 Task: Add Wines Til Friday Chardonnay to the cart.
Action: Mouse moved to (841, 274)
Screenshot: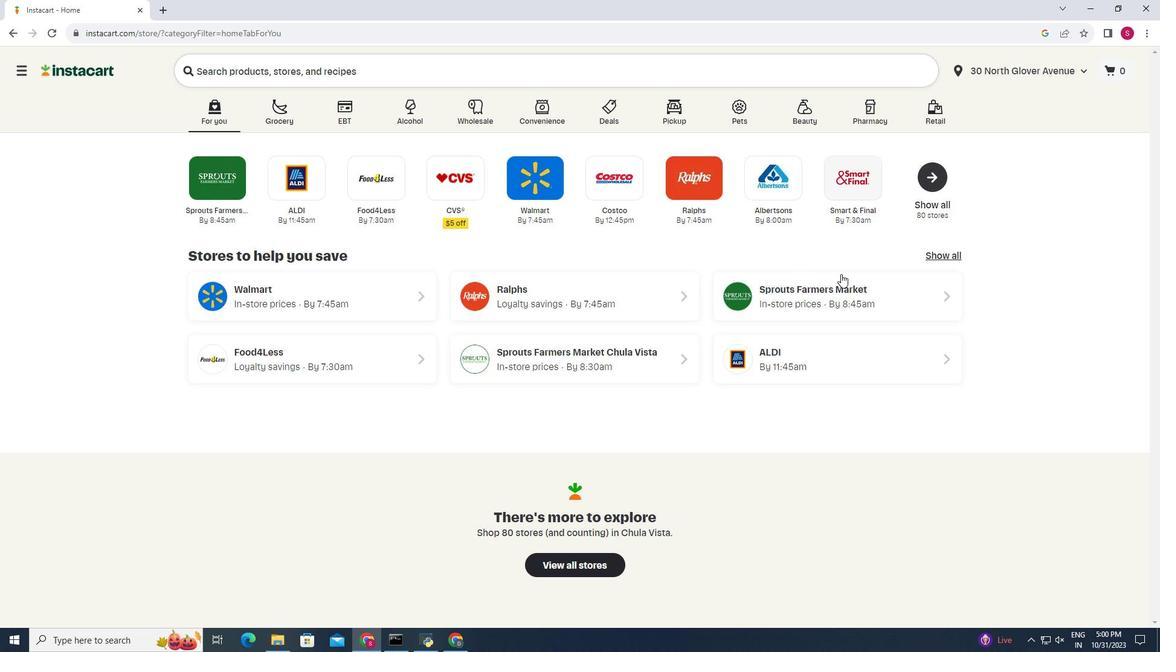 
Action: Mouse pressed left at (841, 274)
Screenshot: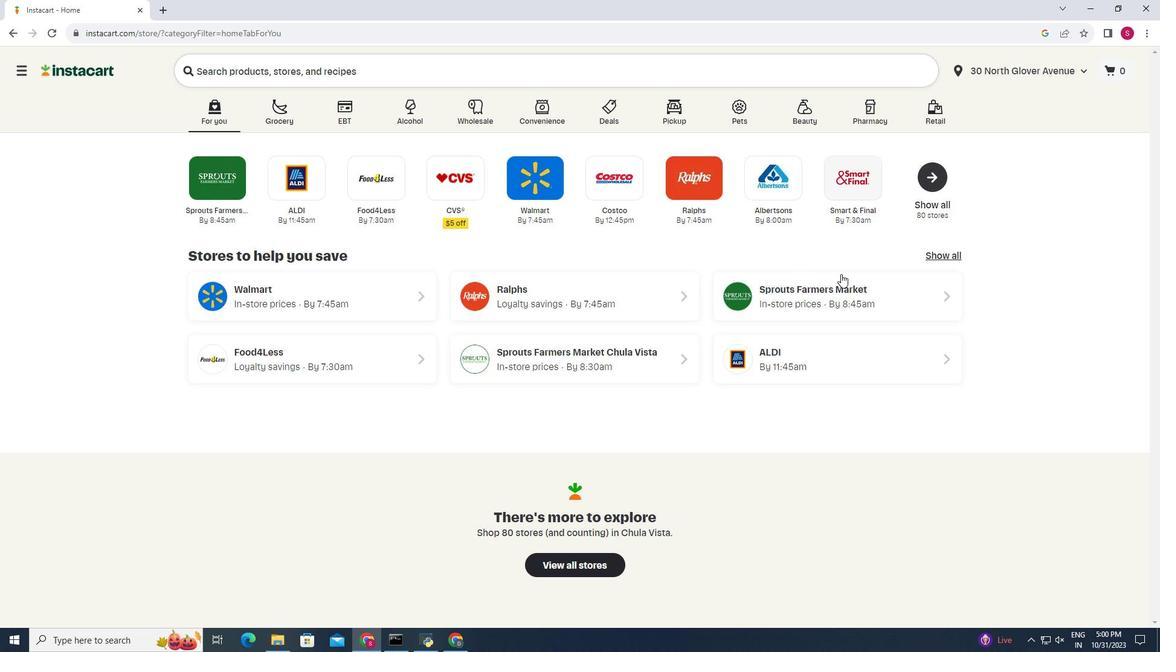 
Action: Mouse moved to (44, 572)
Screenshot: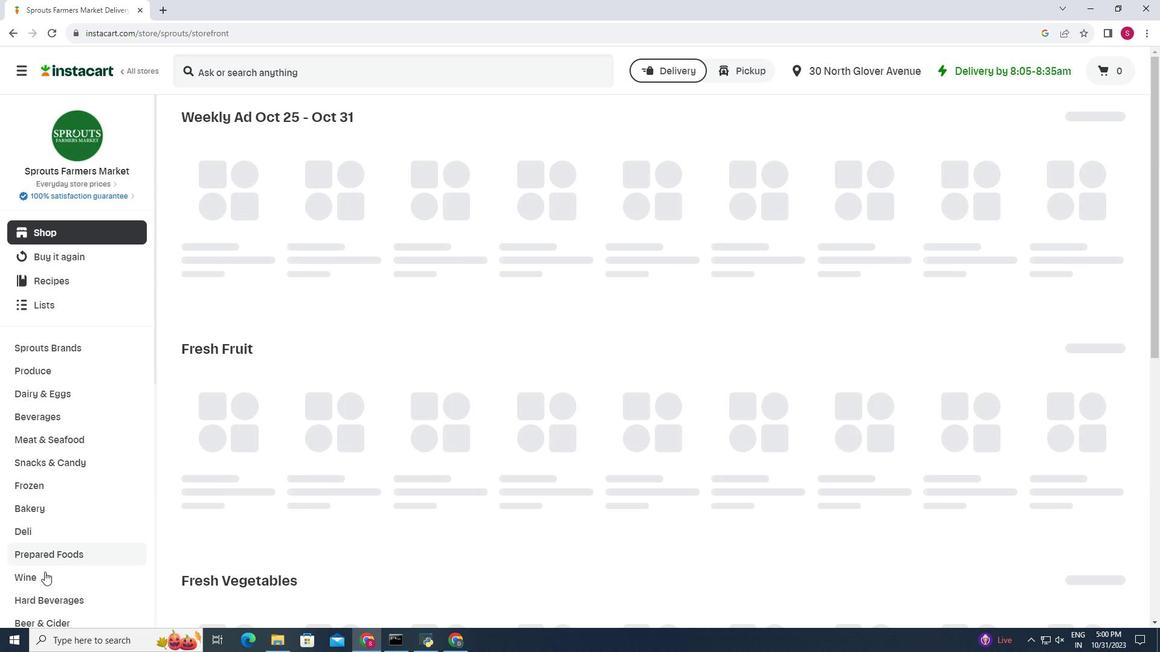 
Action: Mouse pressed left at (44, 572)
Screenshot: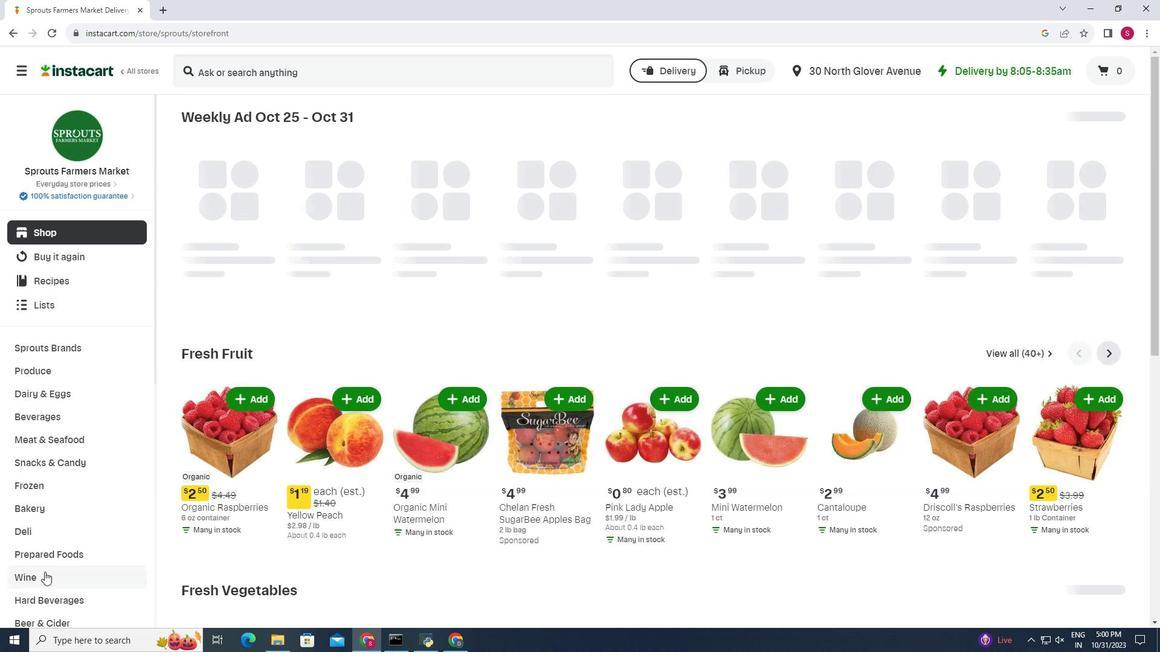 
Action: Mouse moved to (327, 144)
Screenshot: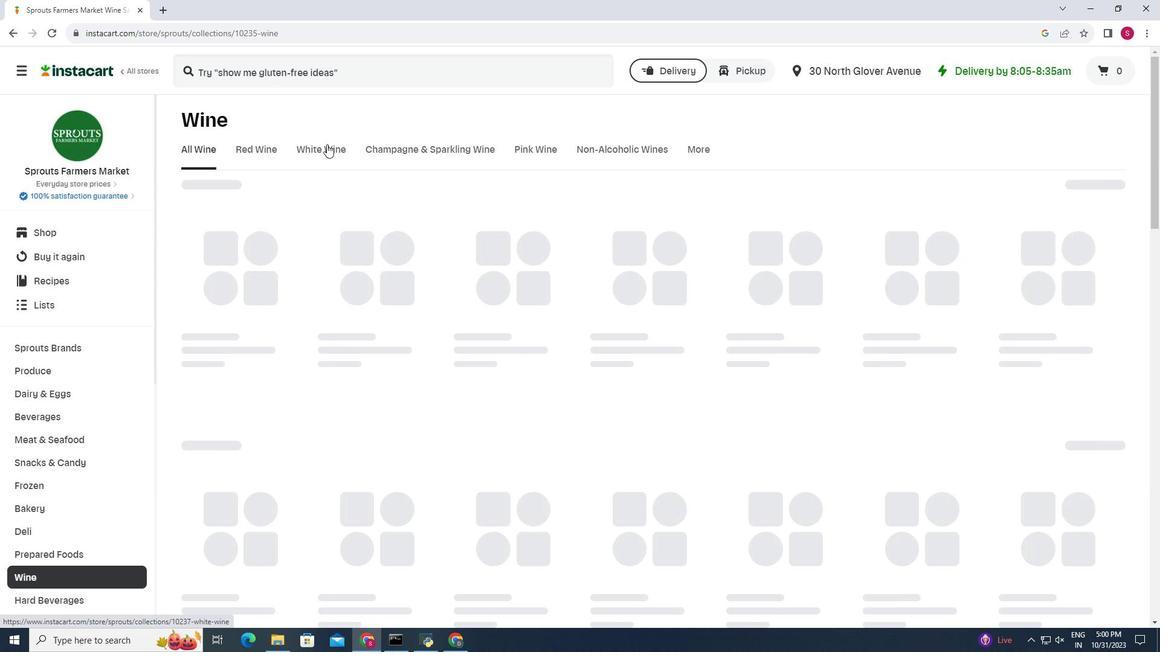 
Action: Mouse pressed left at (327, 144)
Screenshot: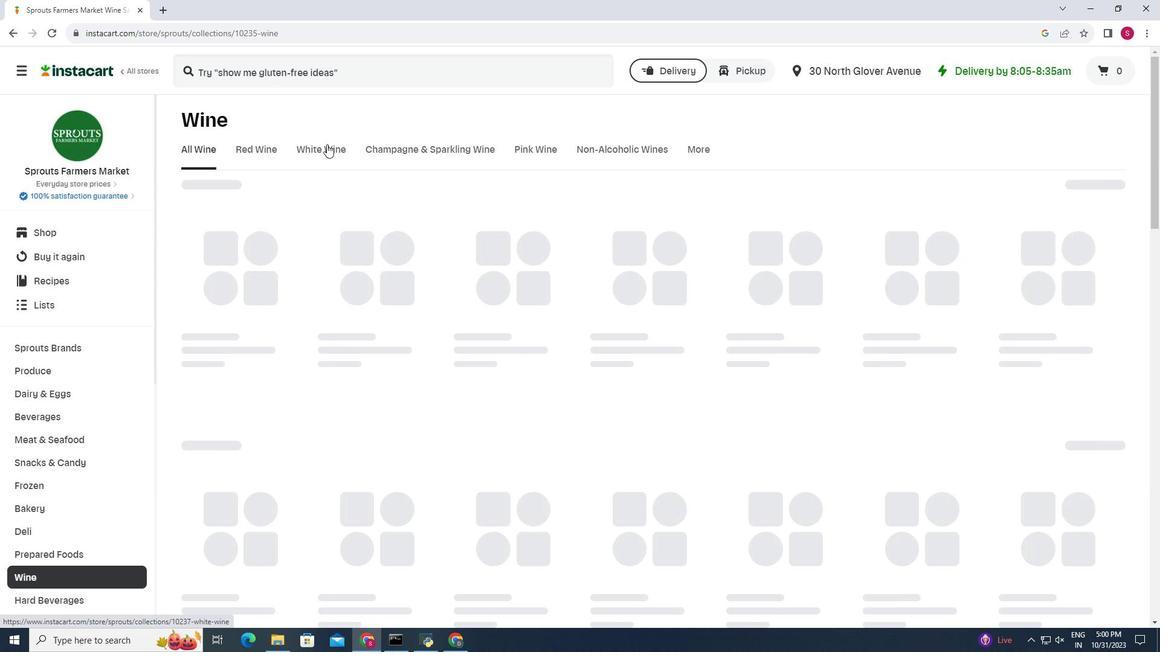 
Action: Mouse moved to (421, 194)
Screenshot: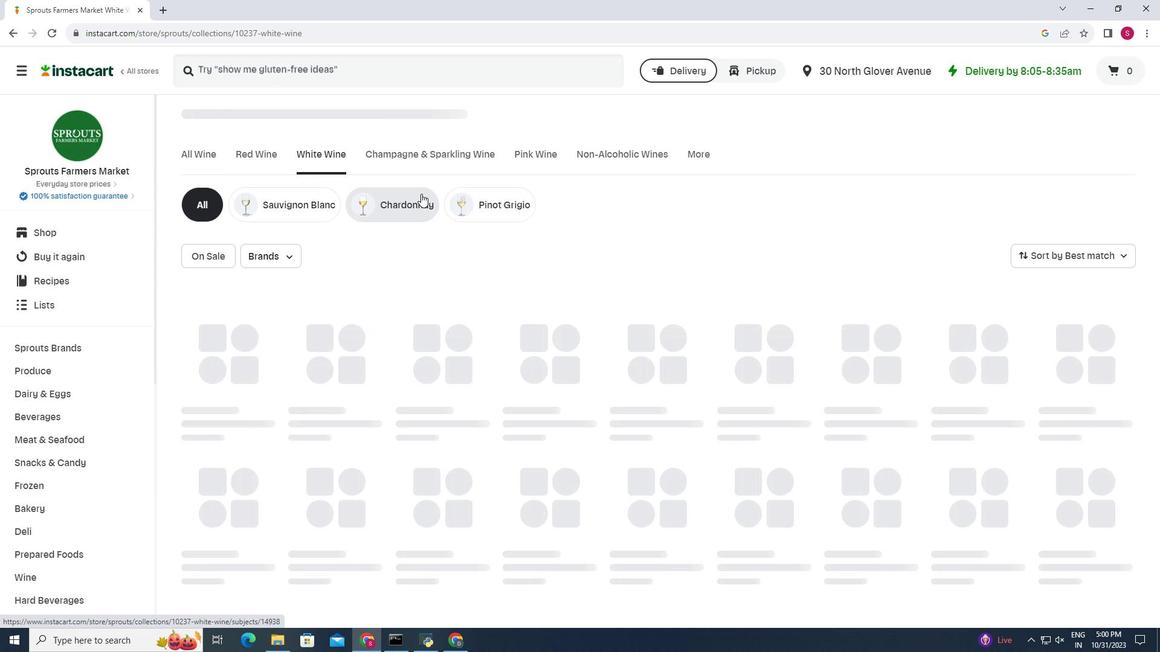 
Action: Mouse pressed left at (421, 194)
Screenshot: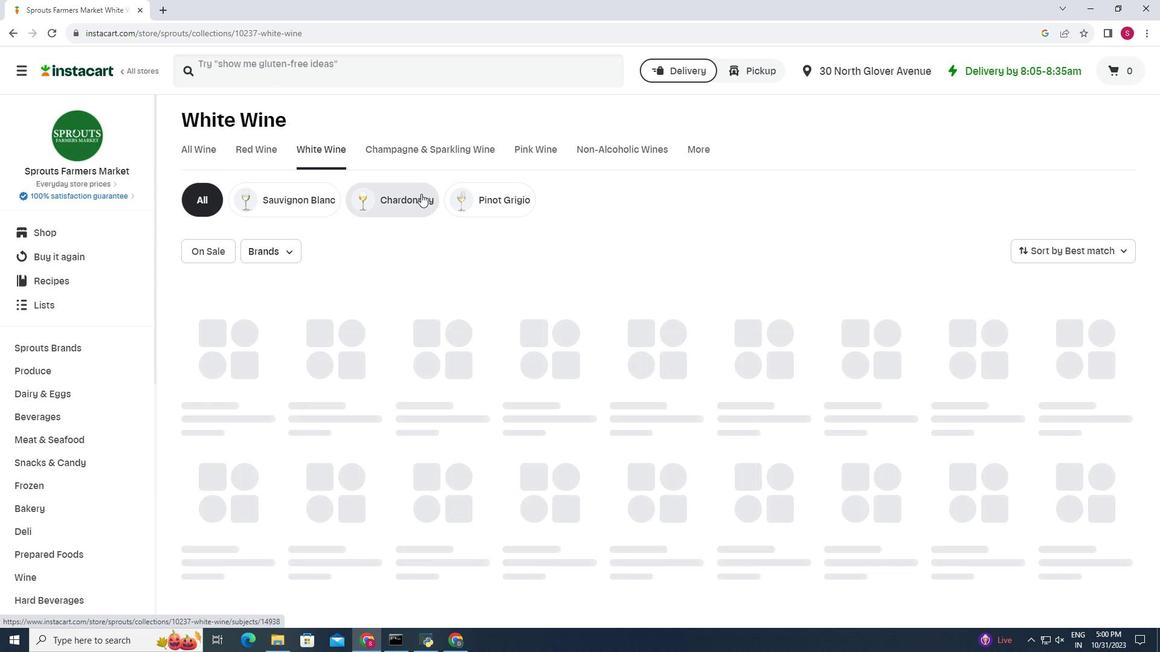 
Action: Mouse moved to (1075, 431)
Screenshot: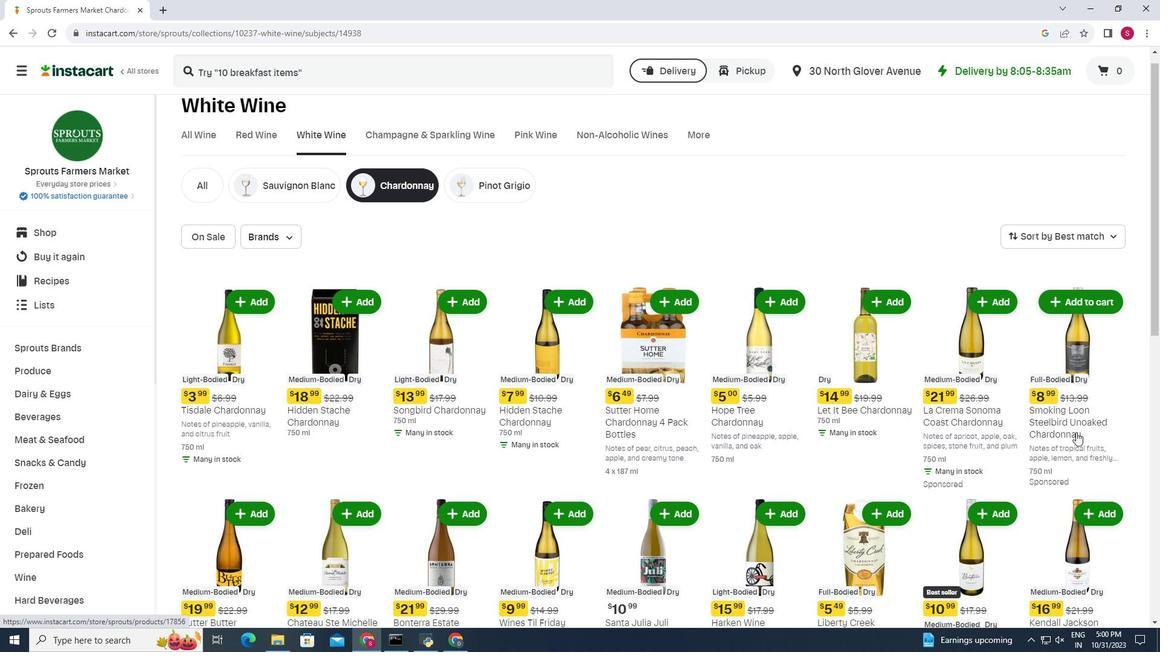 
Action: Mouse scrolled (1075, 430) with delta (0, 0)
Screenshot: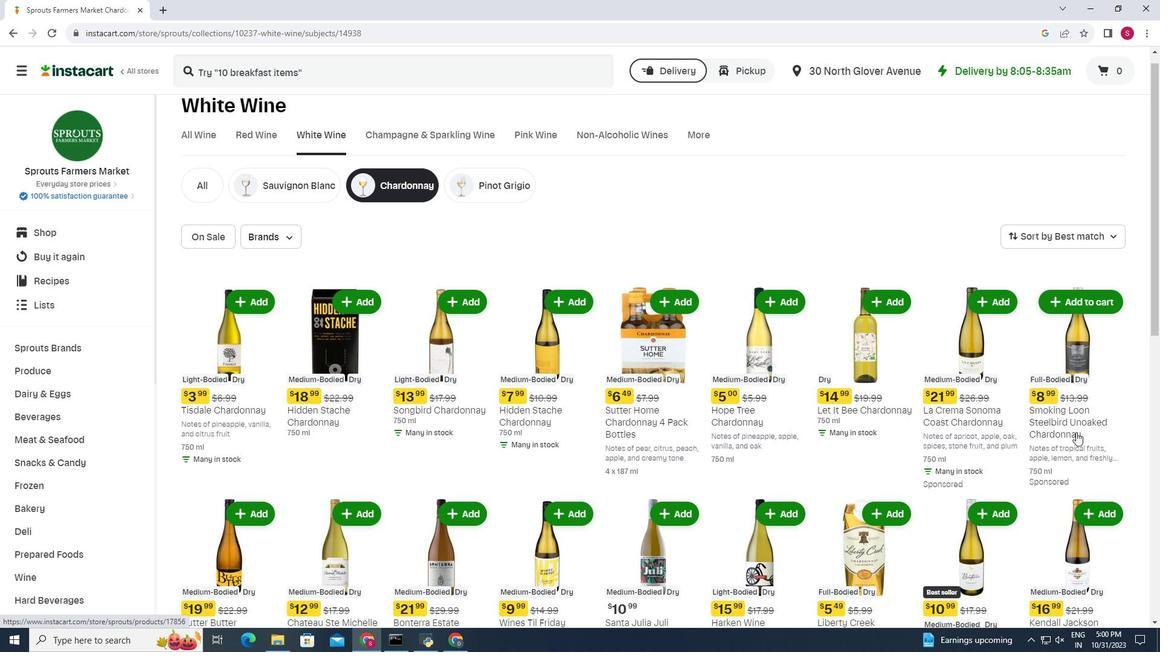 
Action: Mouse moved to (1065, 452)
Screenshot: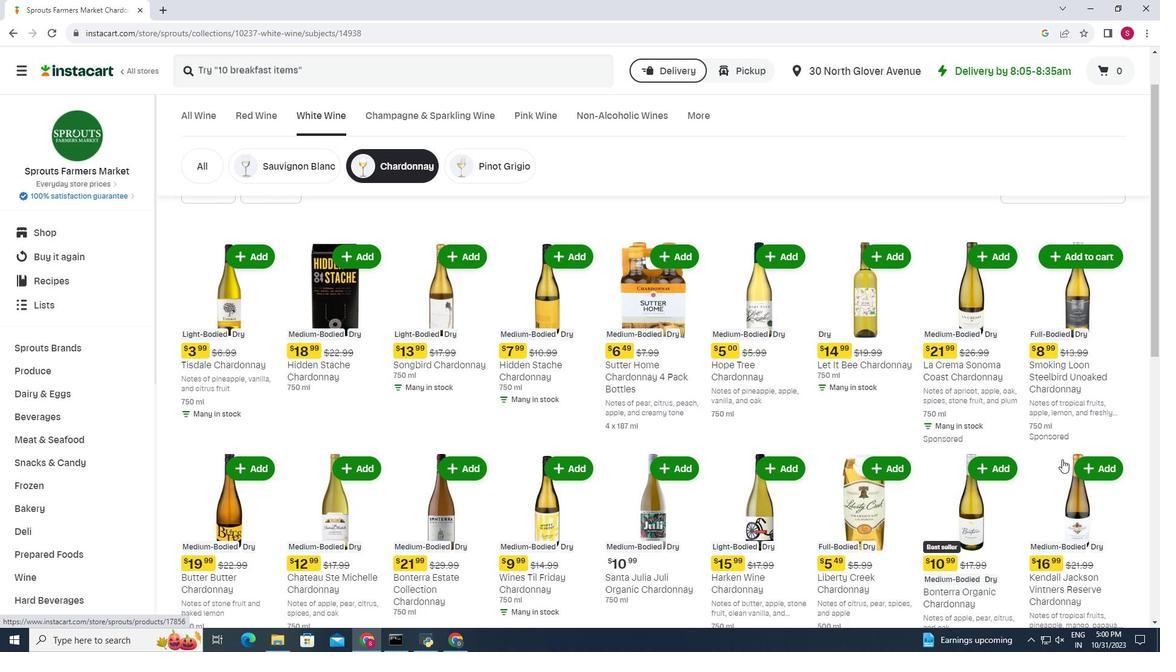 
Action: Mouse scrolled (1065, 452) with delta (0, 0)
Screenshot: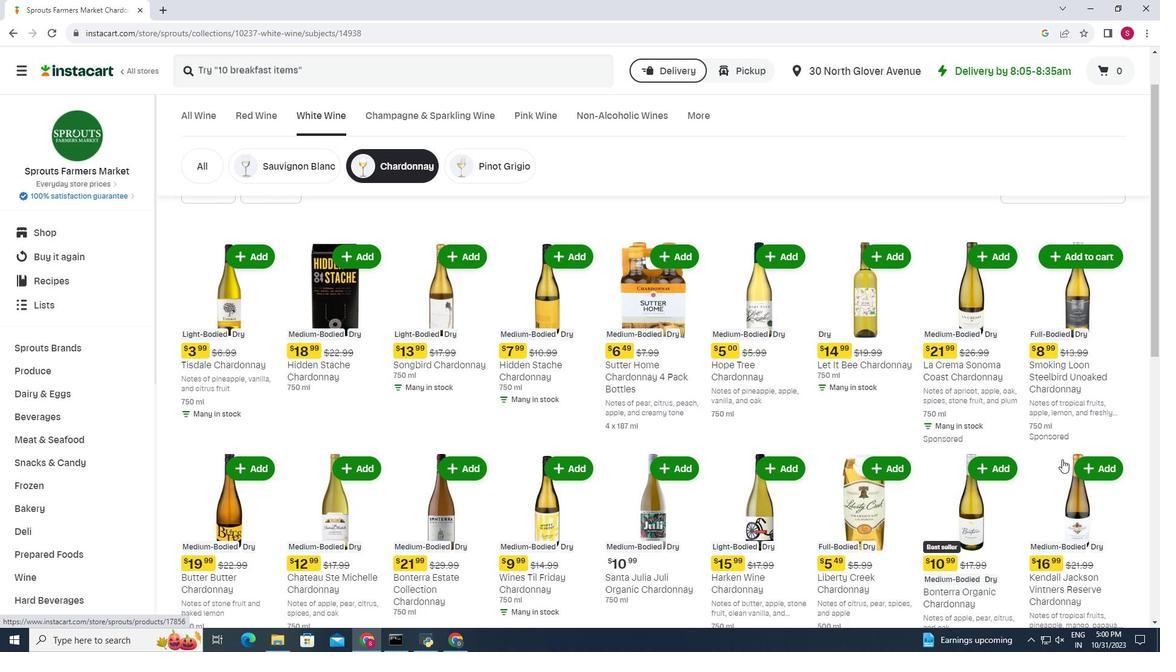 
Action: Mouse moved to (1040, 450)
Screenshot: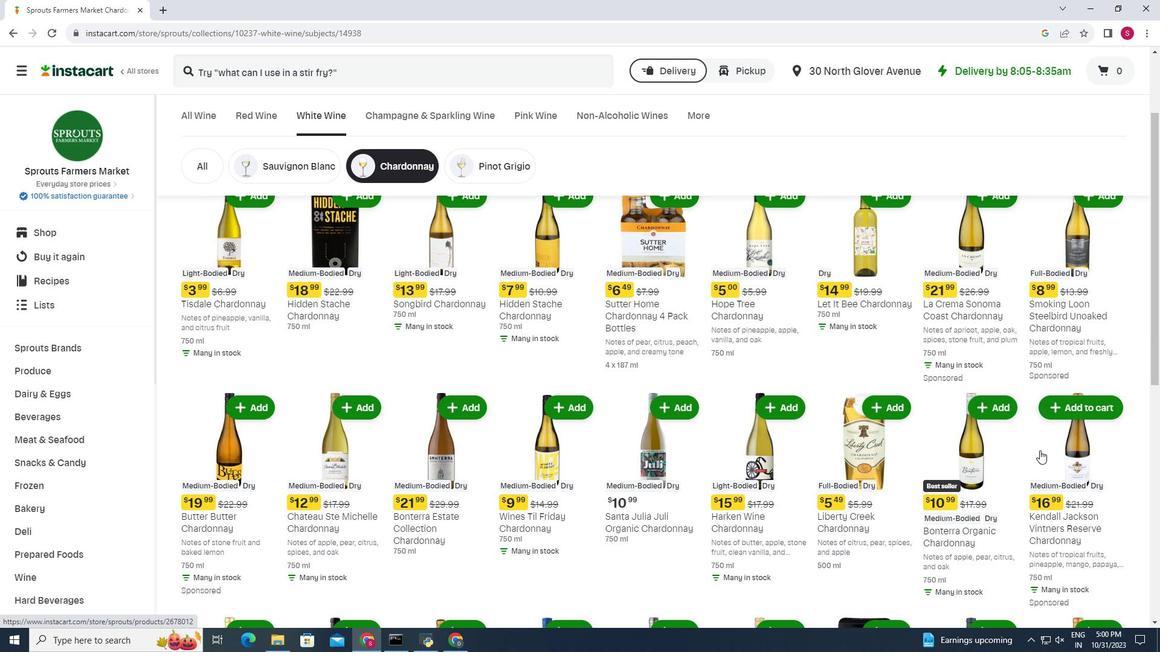 
Action: Mouse scrolled (1040, 450) with delta (0, 0)
Screenshot: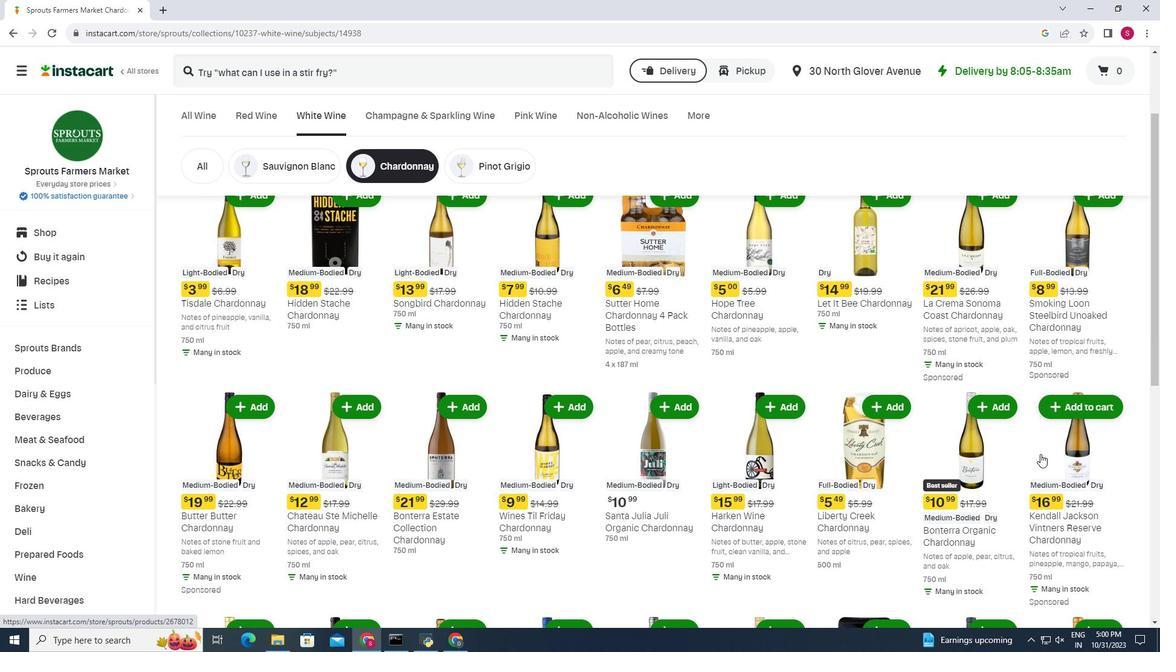 
Action: Mouse moved to (545, 349)
Screenshot: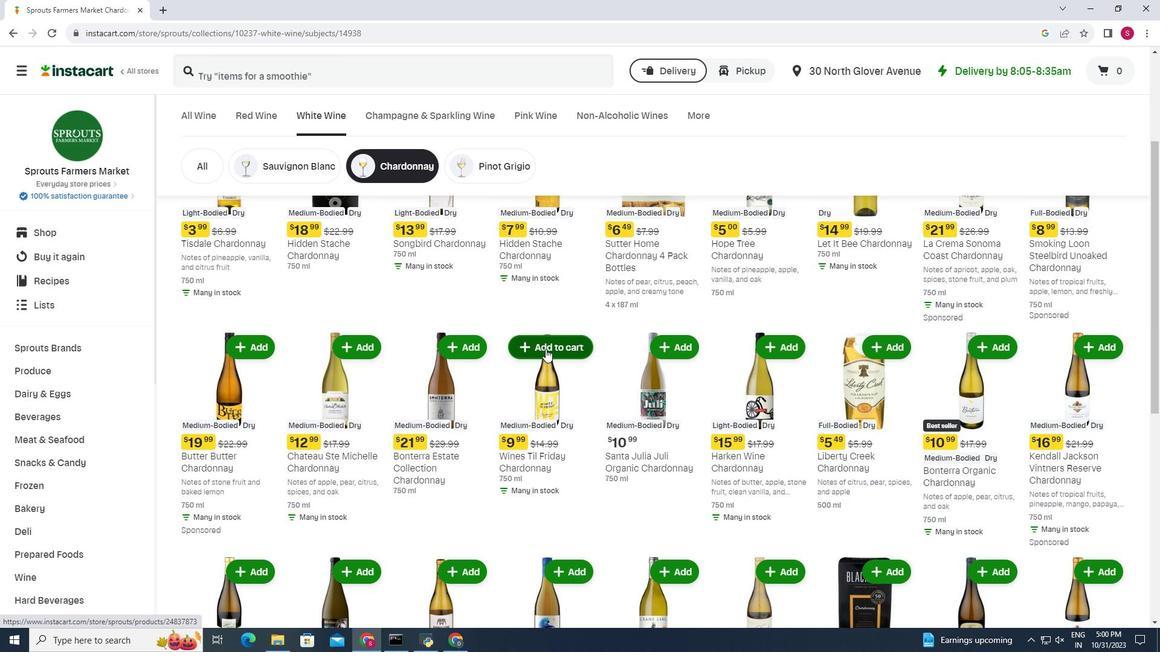 
Action: Mouse pressed left at (545, 349)
Screenshot: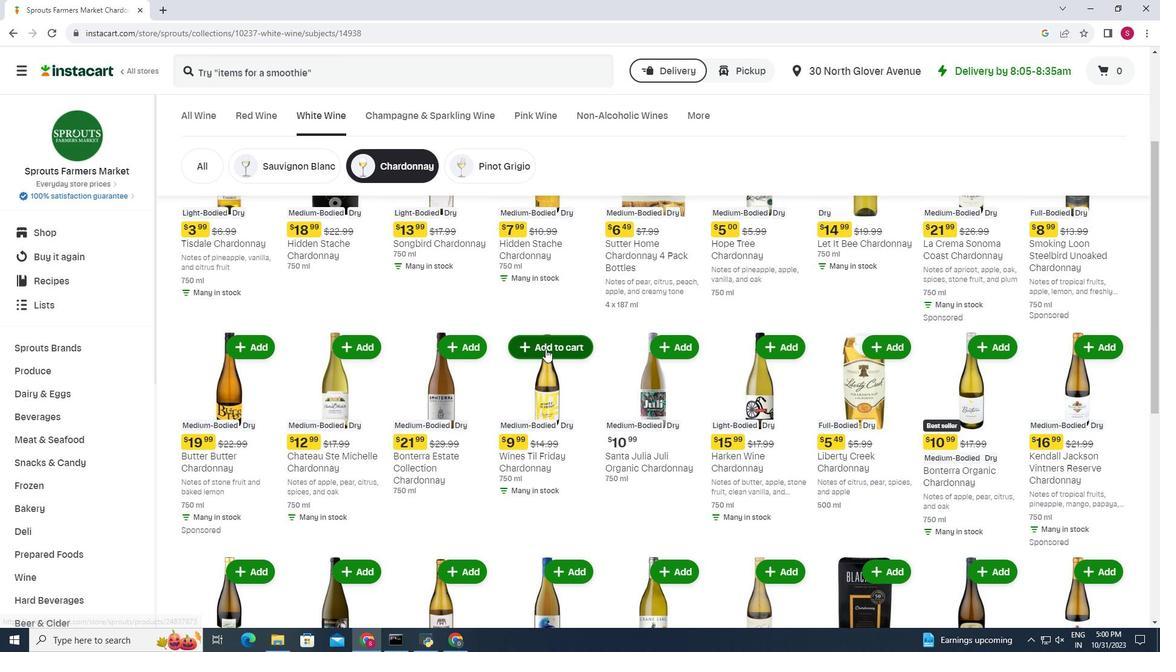 
Action: Mouse moved to (507, 309)
Screenshot: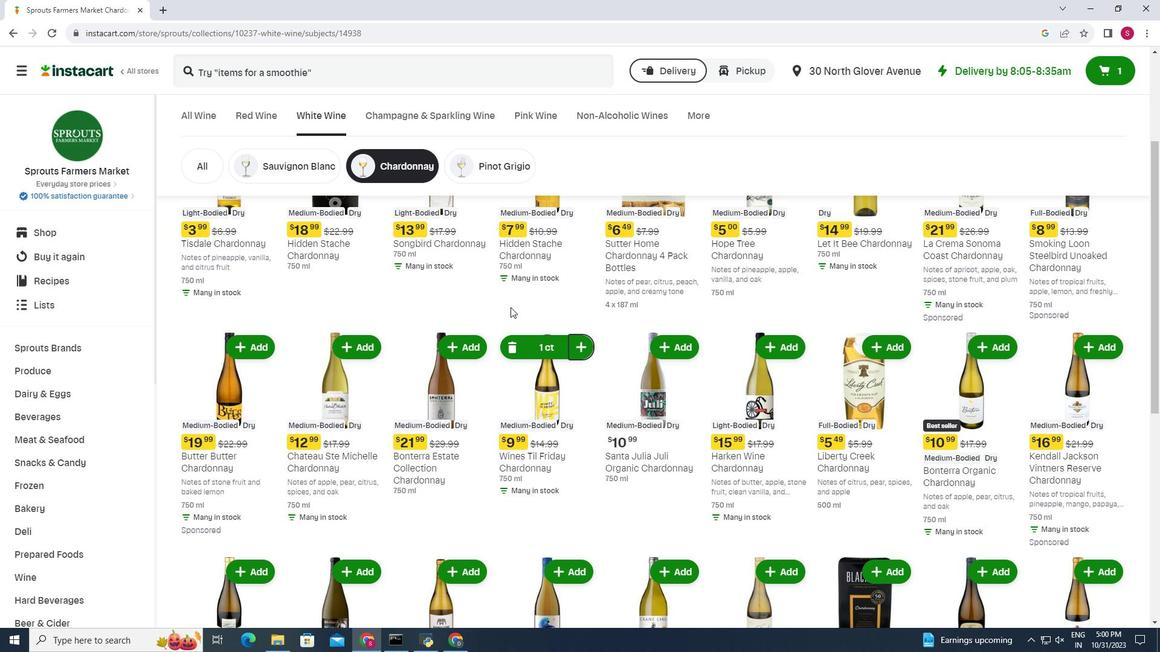 
